 Task: Add the product "Peanut Chicken Satay Bowl" to cart from the store "Catering by Summer Shop (Healthy Thai Bowls)".
Action: Mouse pressed left at (52, 88)
Screenshot: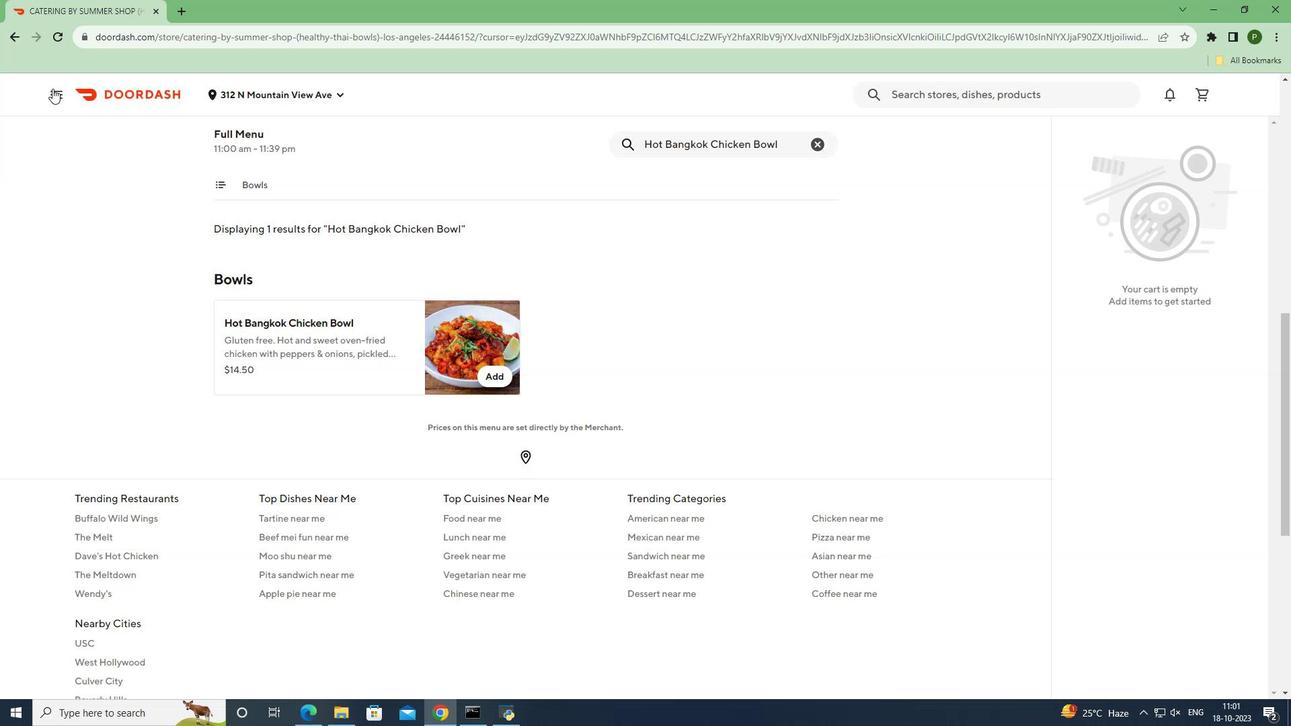 
Action: Mouse moved to (63, 196)
Screenshot: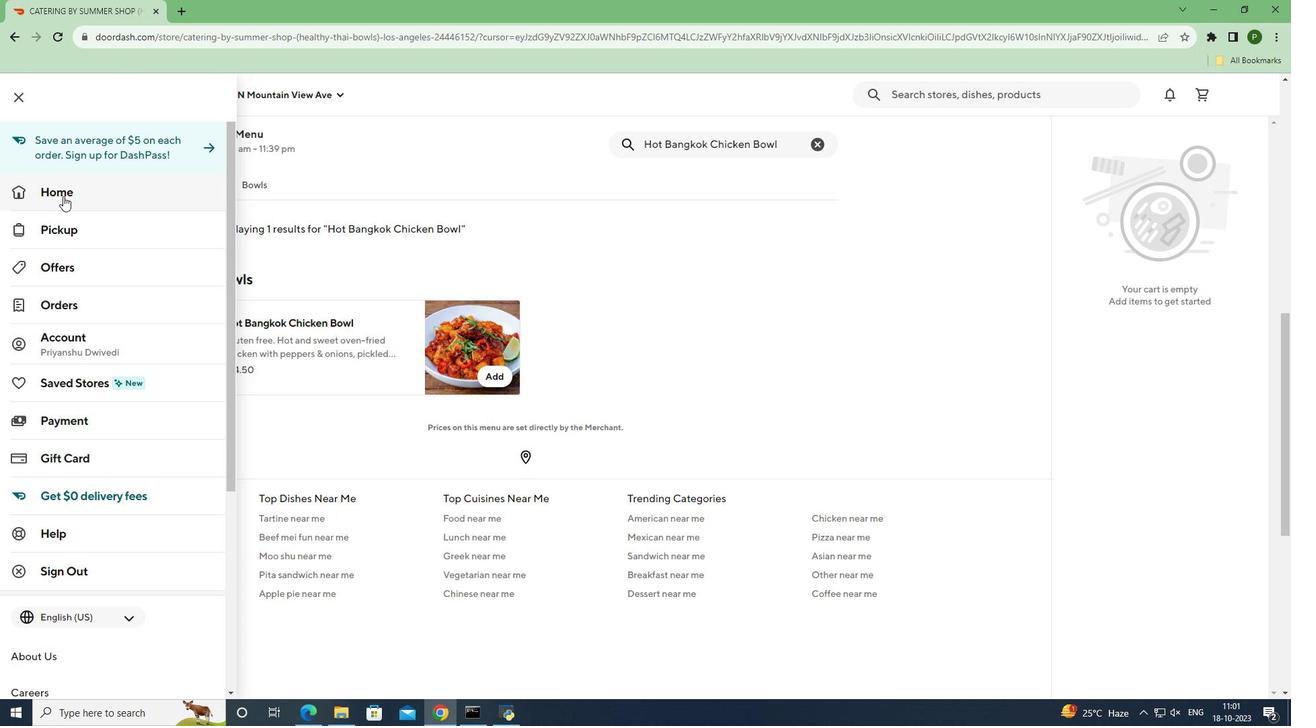 
Action: Mouse pressed left at (63, 196)
Screenshot: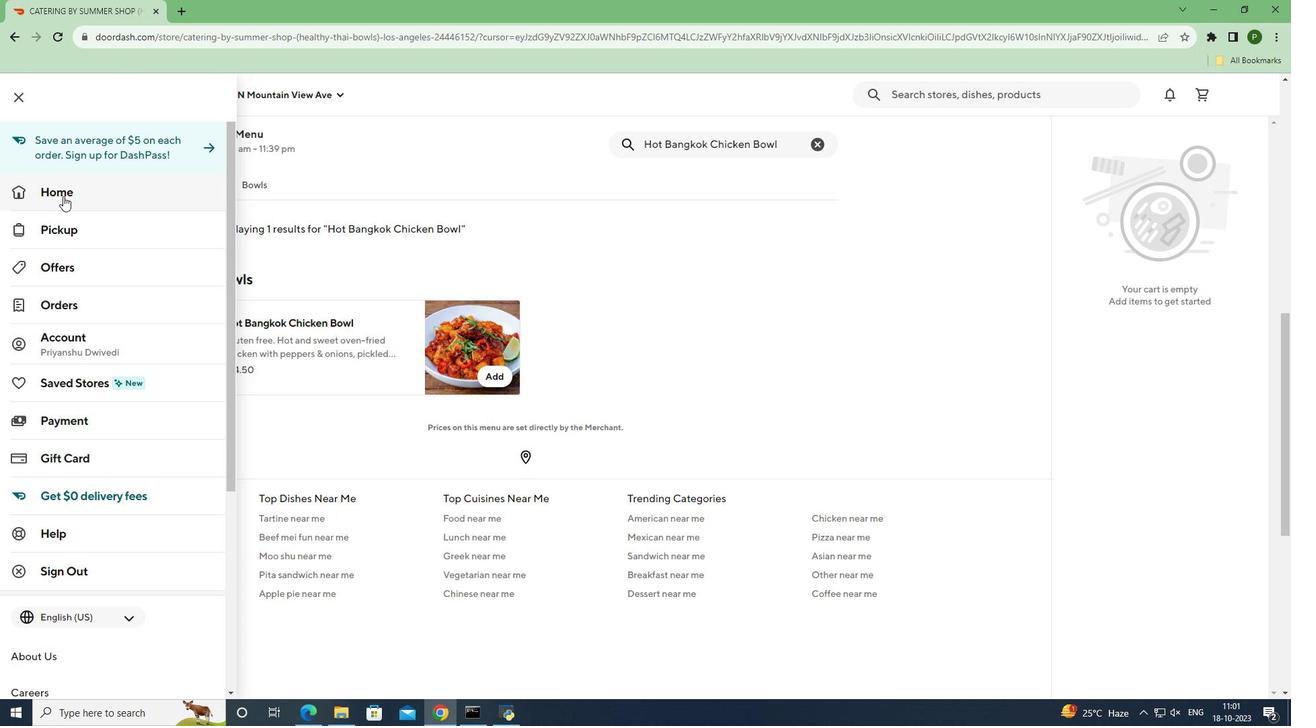 
Action: Mouse moved to (1029, 142)
Screenshot: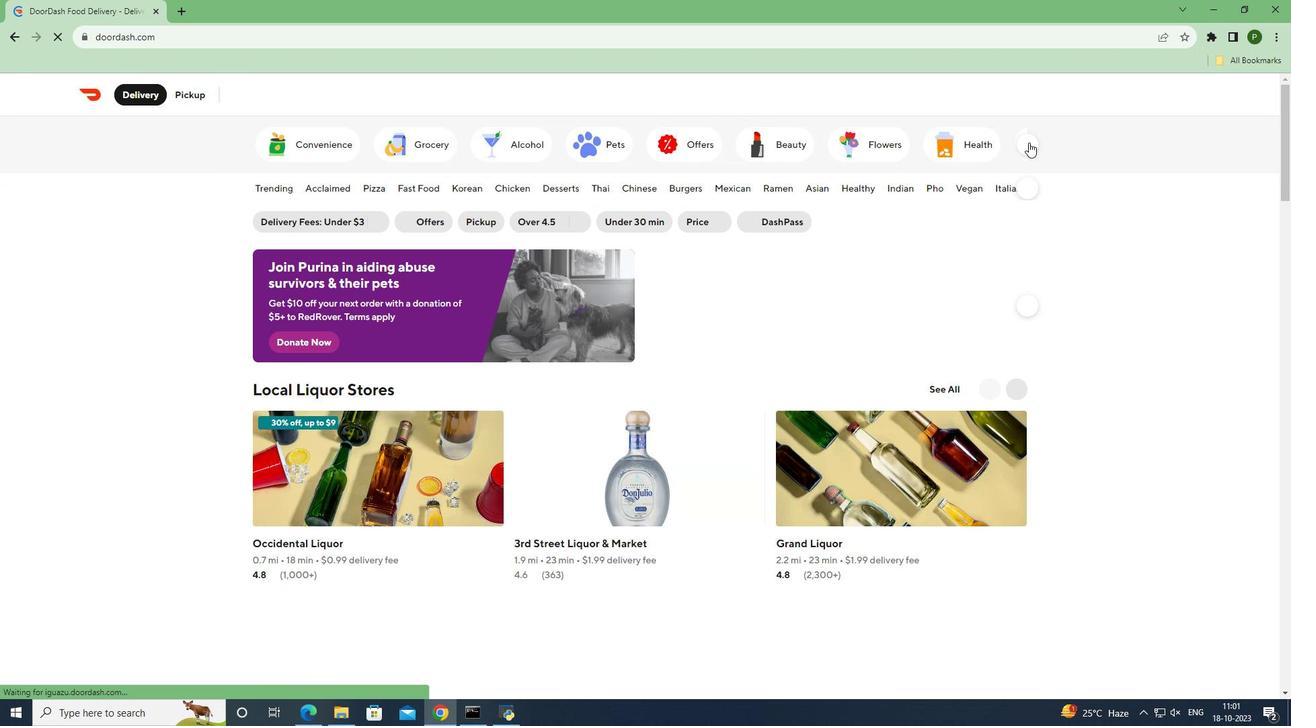
Action: Mouse pressed left at (1029, 142)
Screenshot: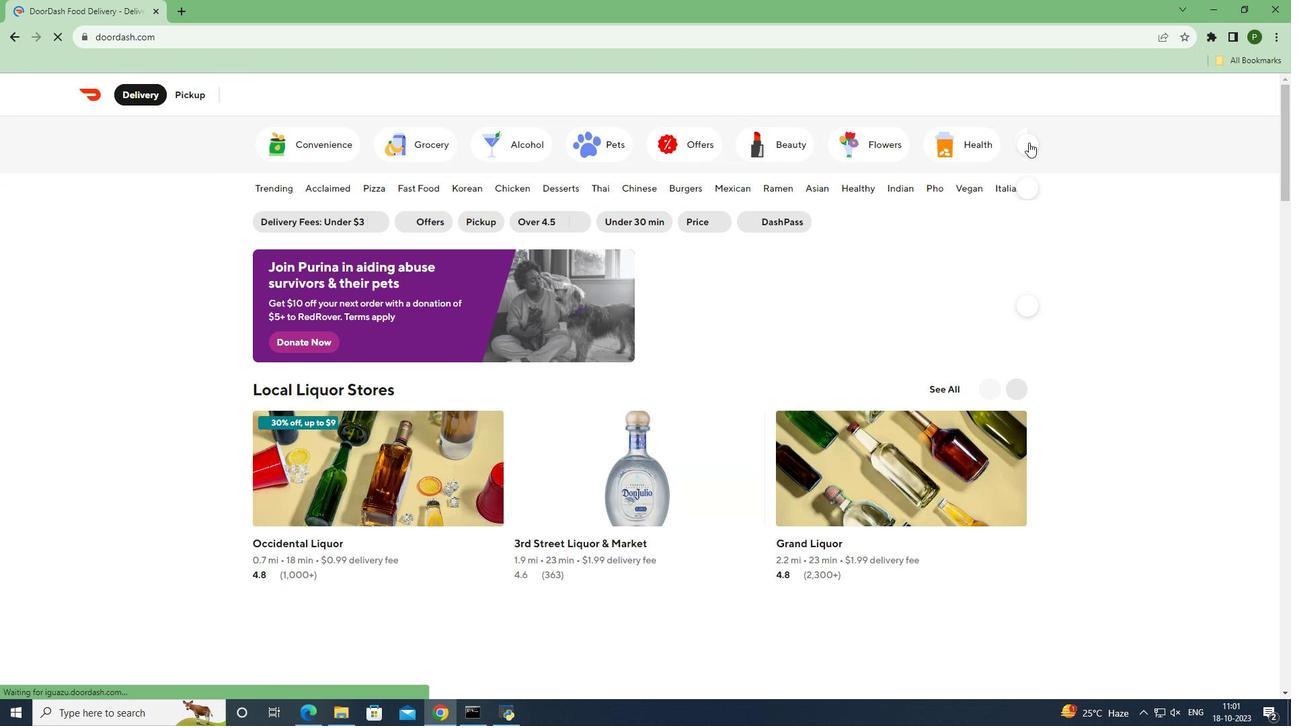
Action: Mouse moved to (308, 141)
Screenshot: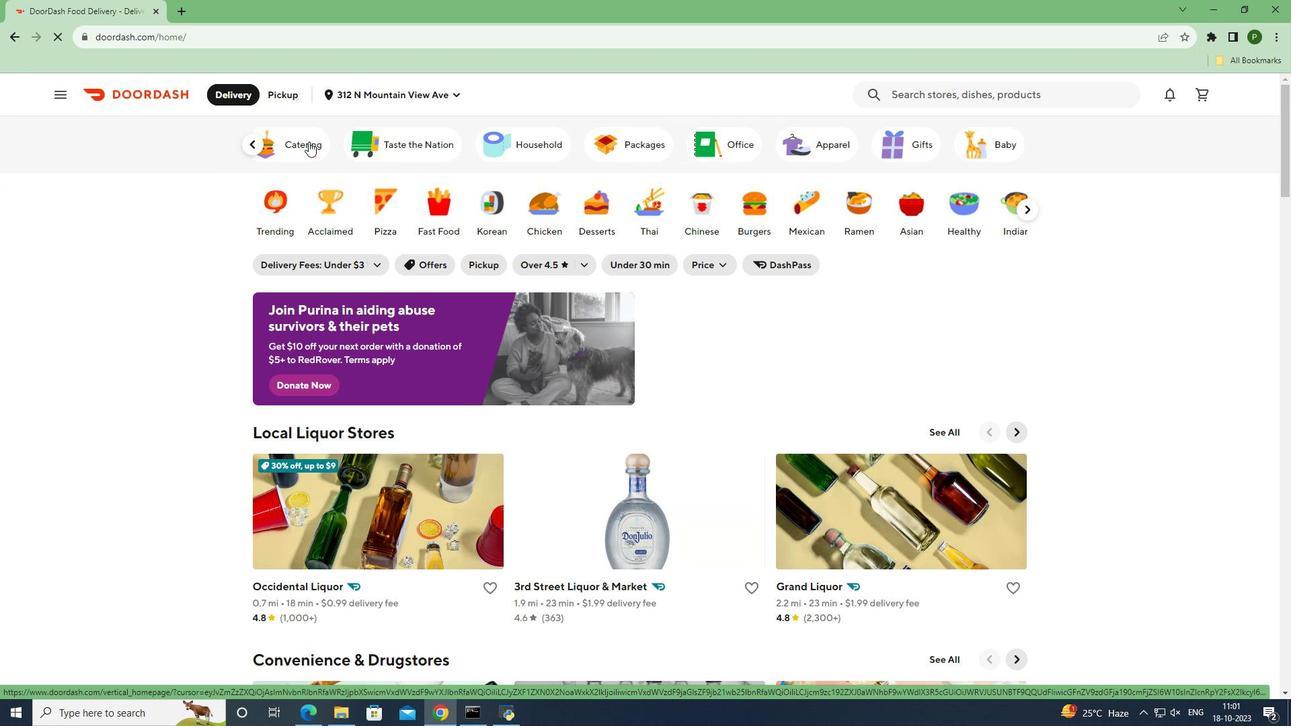 
Action: Mouse pressed left at (308, 141)
Screenshot: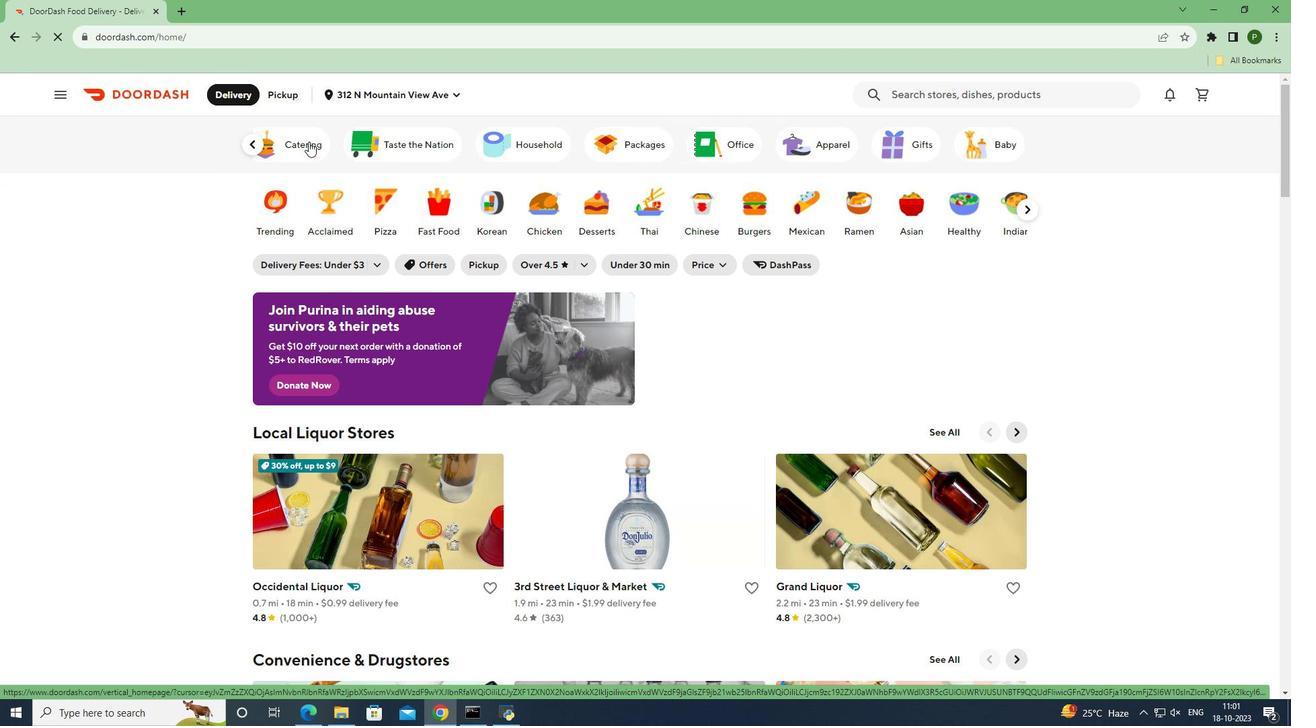 
Action: Mouse moved to (398, 401)
Screenshot: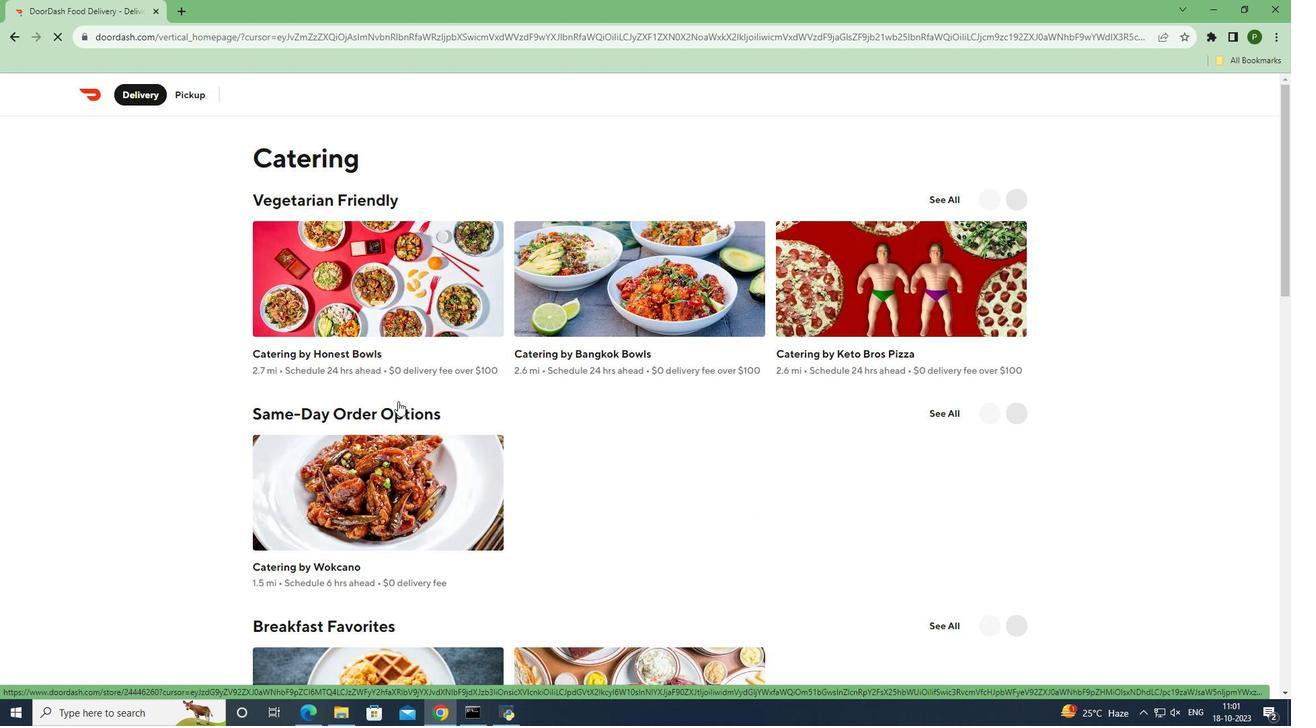 
Action: Mouse scrolled (398, 401) with delta (0, 0)
Screenshot: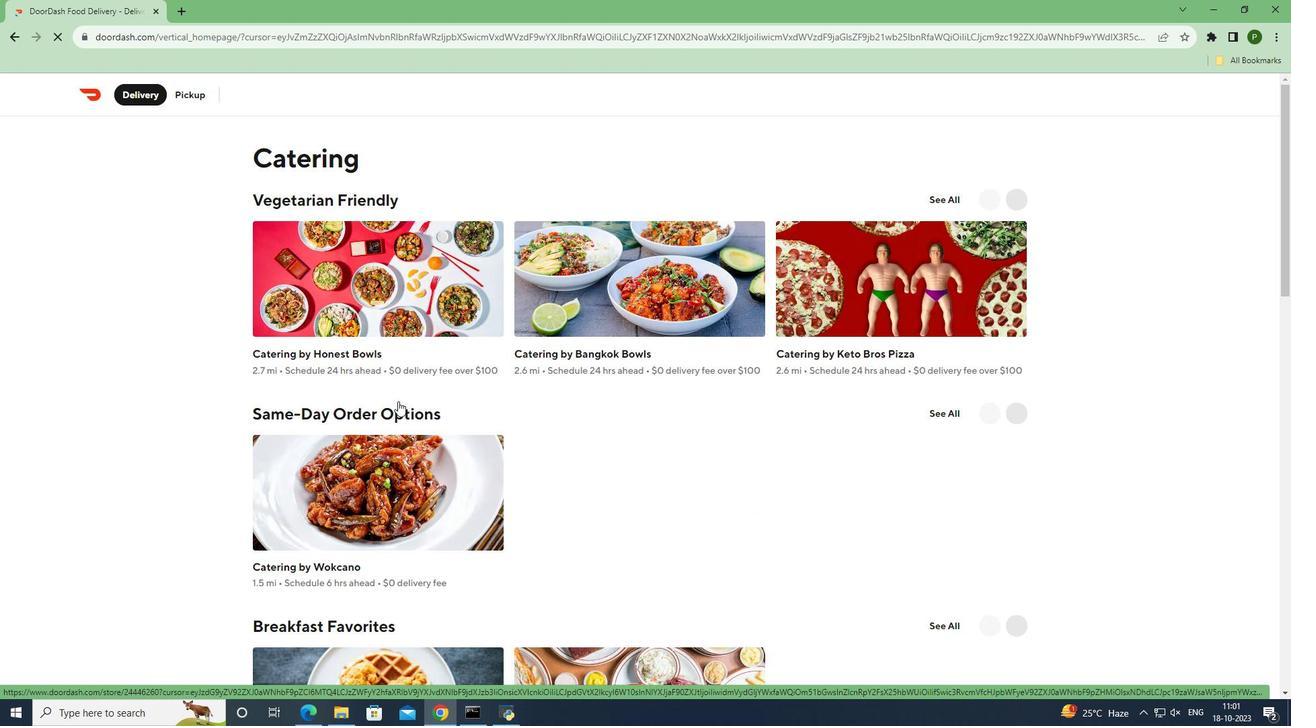 
Action: Mouse scrolled (398, 401) with delta (0, 0)
Screenshot: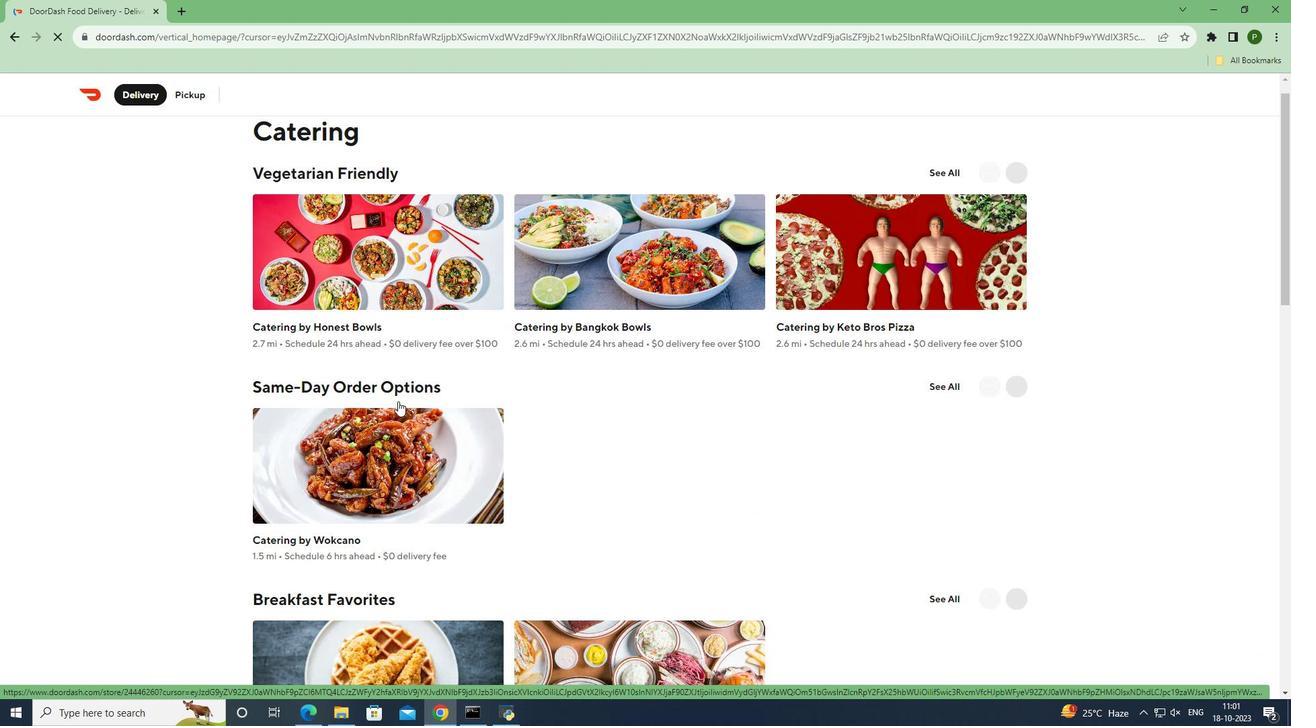 
Action: Mouse scrolled (398, 401) with delta (0, 0)
Screenshot: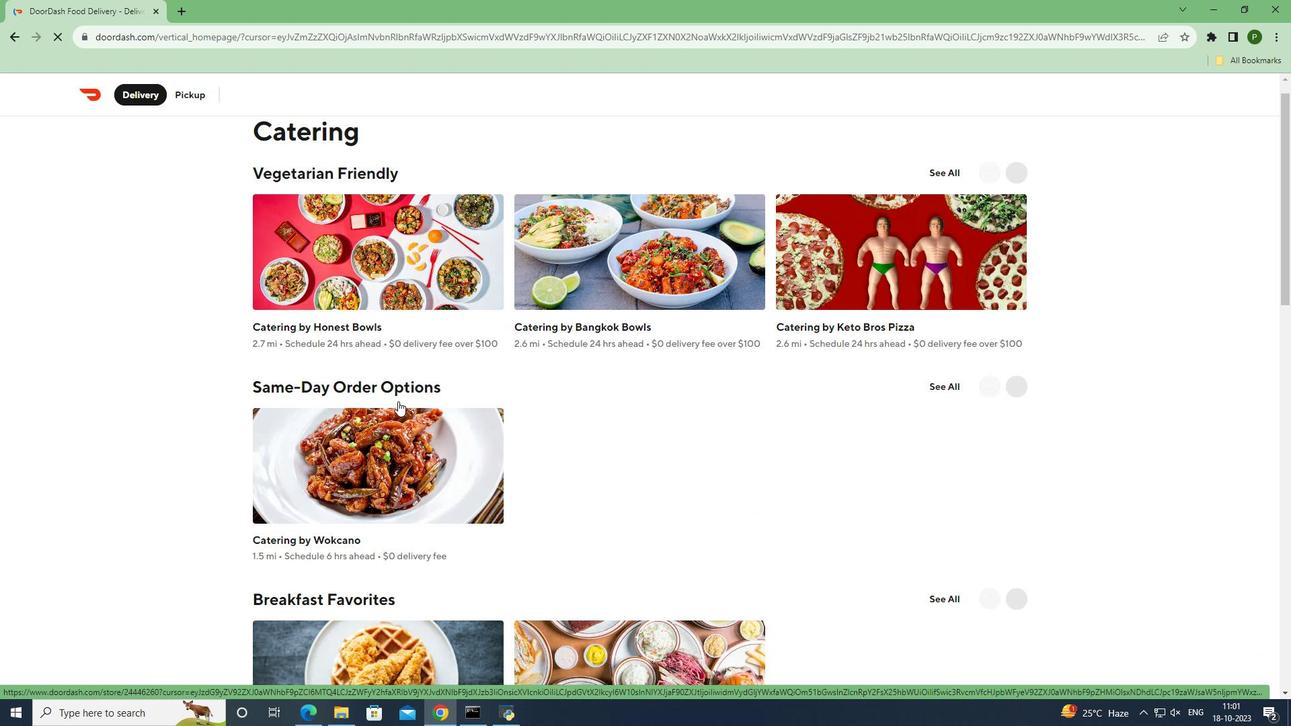 
Action: Mouse scrolled (398, 401) with delta (0, 0)
Screenshot: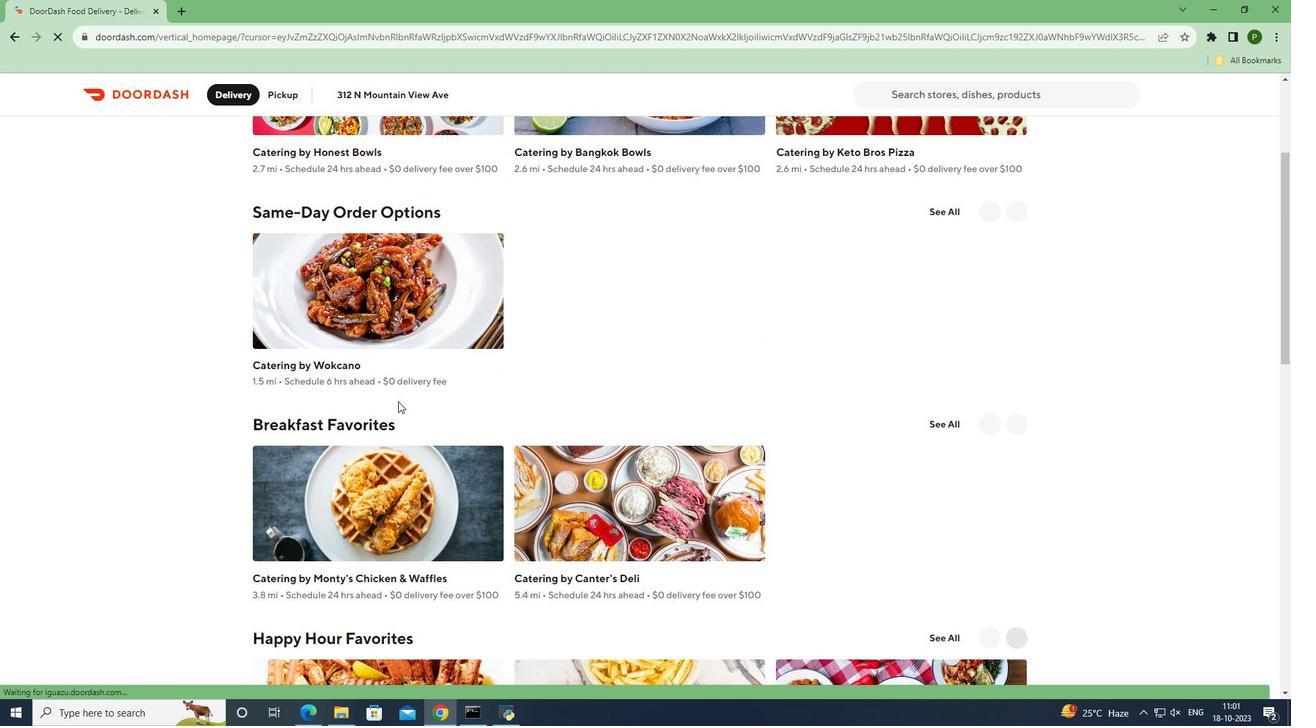 
Action: Mouse scrolled (398, 401) with delta (0, 0)
Screenshot: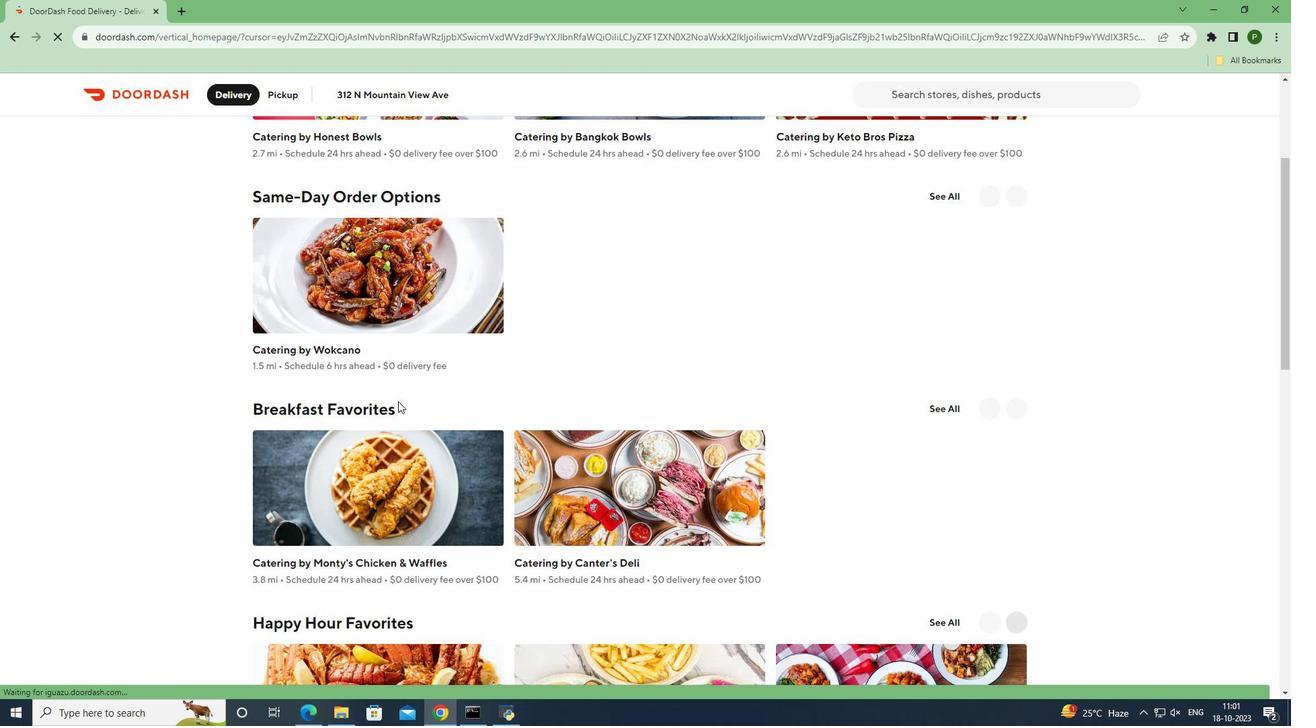 
Action: Mouse scrolled (398, 401) with delta (0, 0)
Screenshot: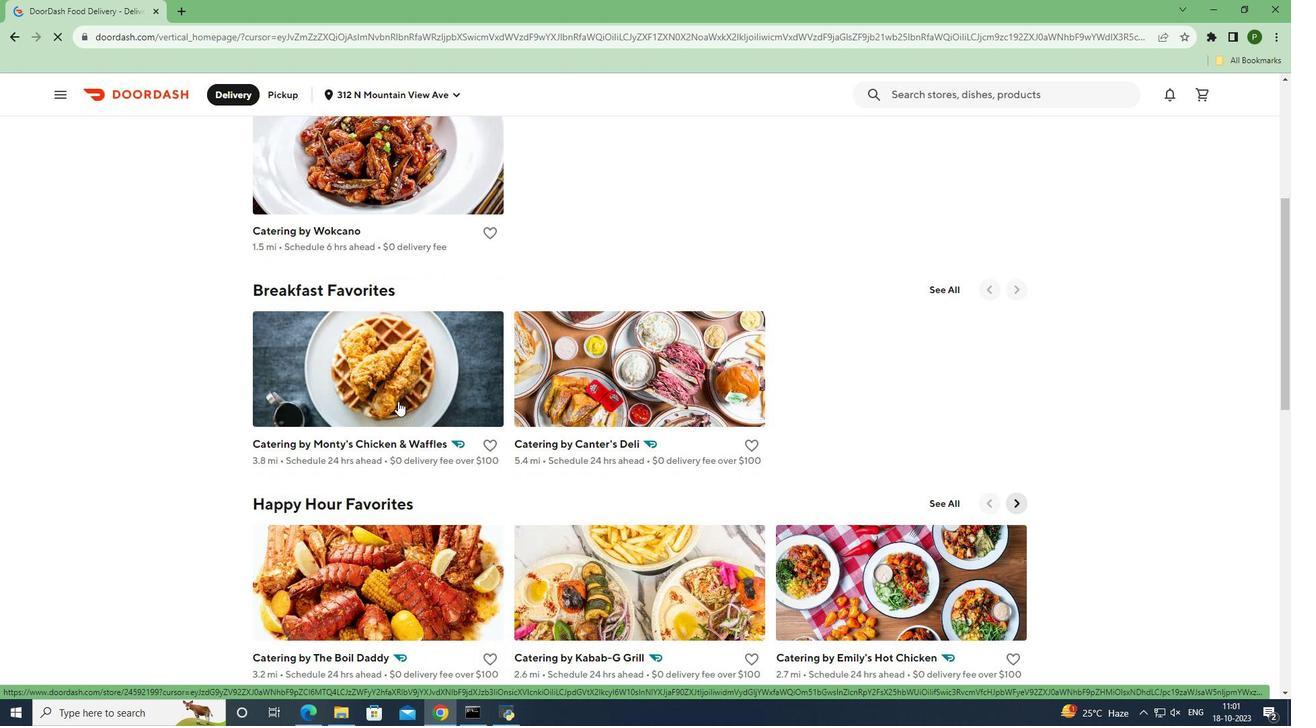 
Action: Mouse scrolled (398, 401) with delta (0, 0)
Screenshot: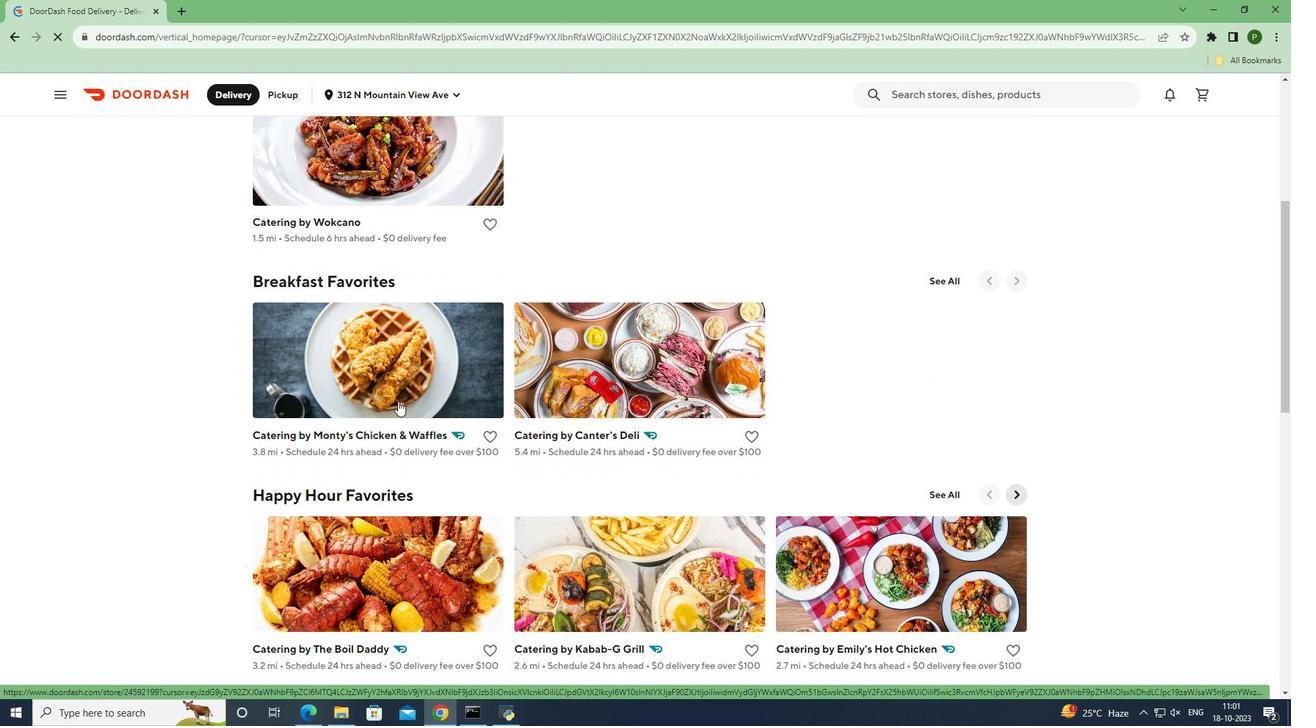 
Action: Mouse moved to (395, 435)
Screenshot: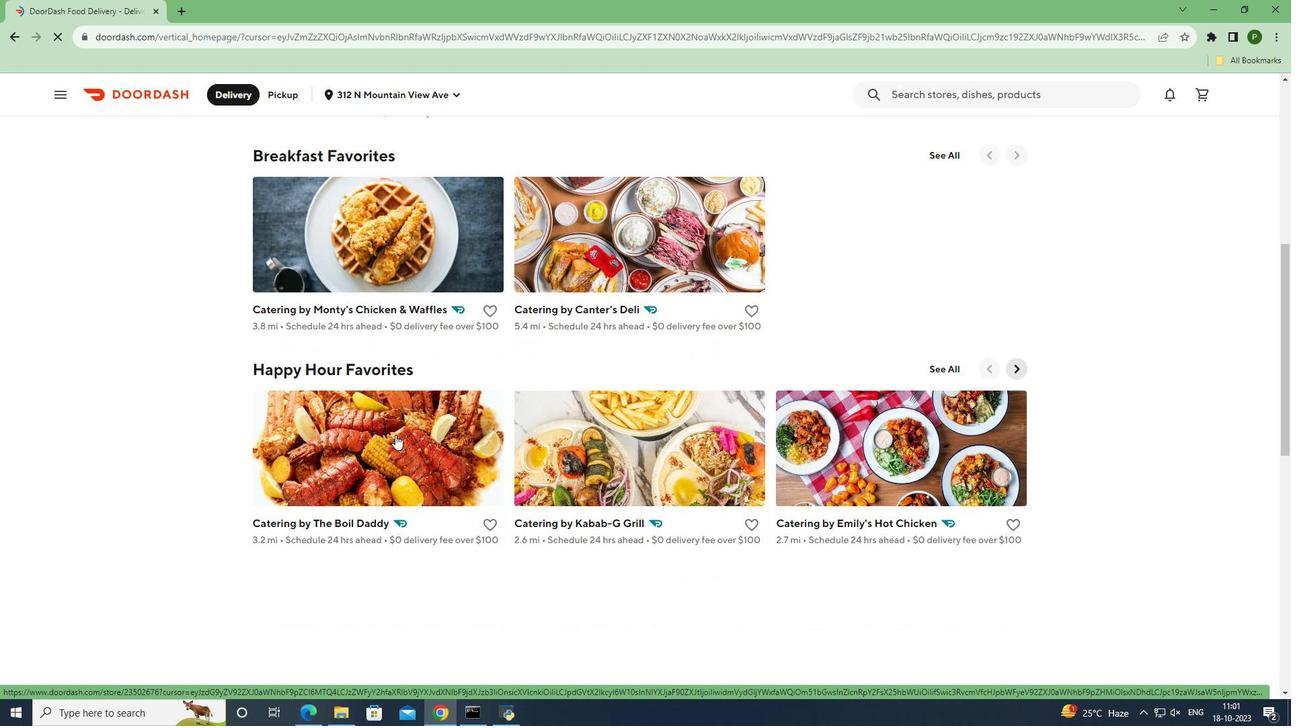 
Action: Mouse scrolled (395, 434) with delta (0, 0)
Screenshot: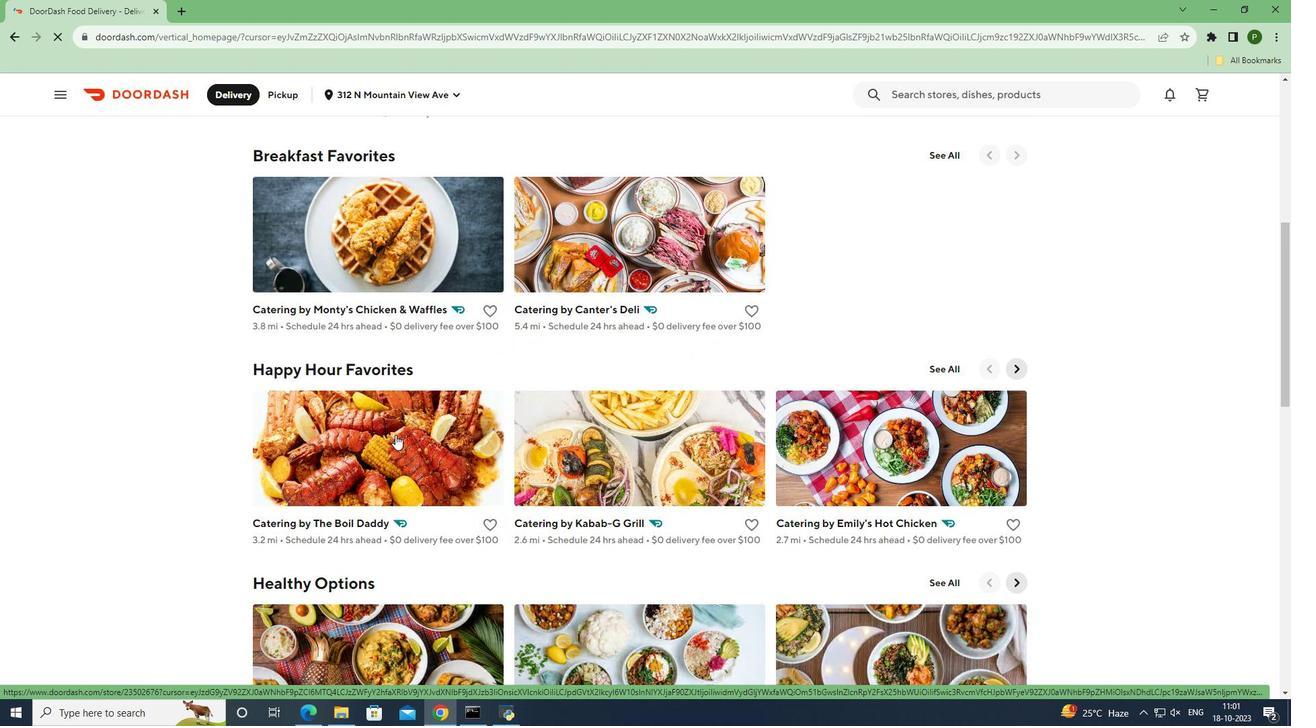 
Action: Mouse scrolled (395, 434) with delta (0, 0)
Screenshot: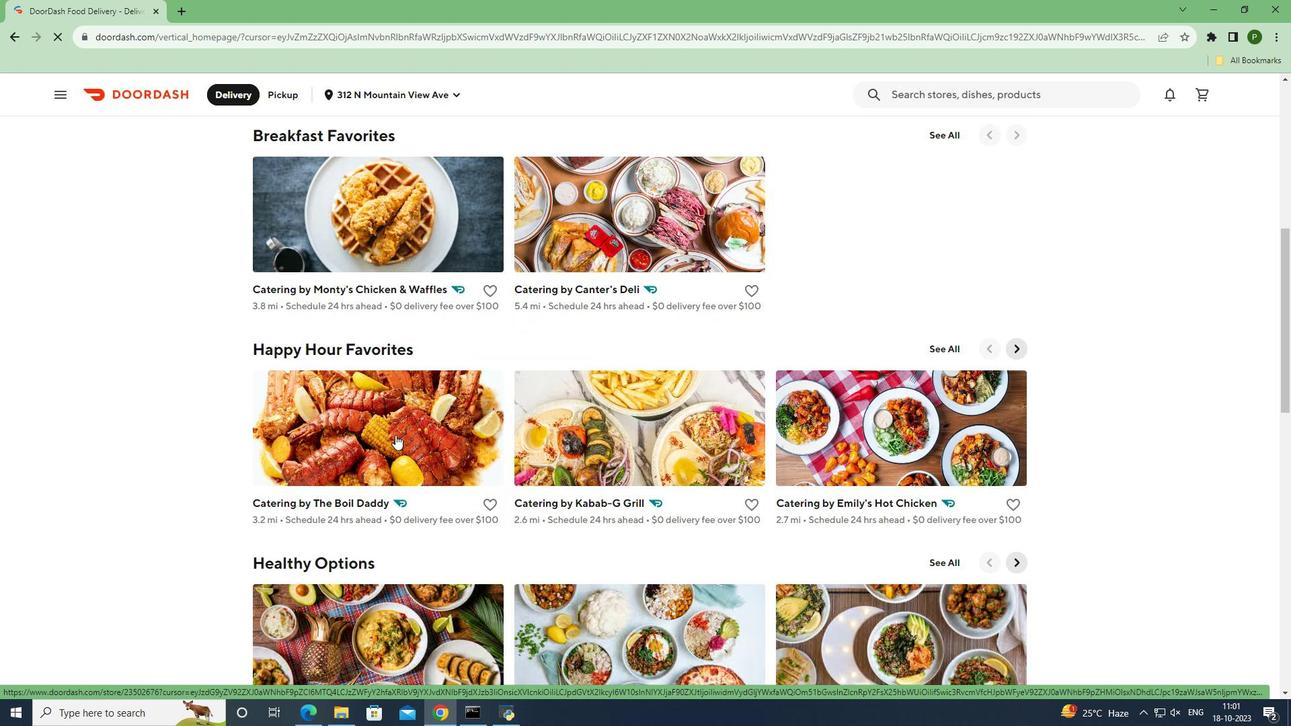 
Action: Mouse scrolled (395, 434) with delta (0, 0)
Screenshot: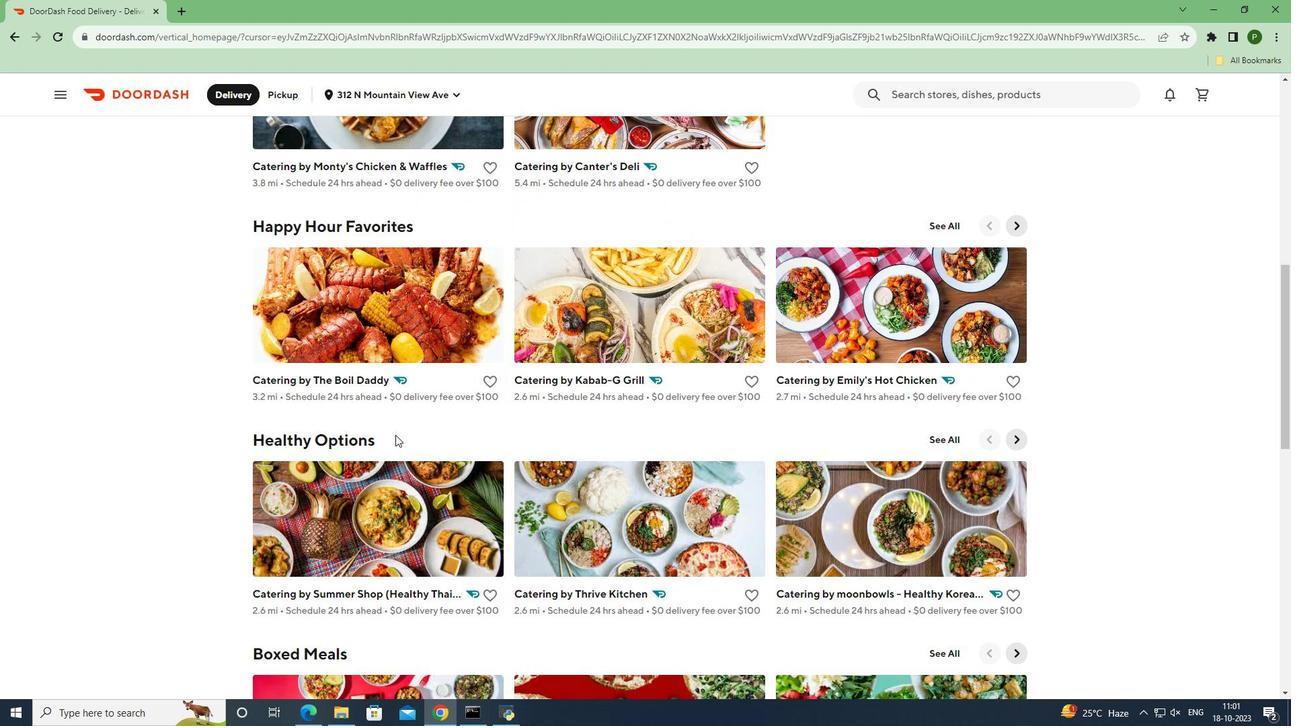 
Action: Mouse scrolled (395, 434) with delta (0, 0)
Screenshot: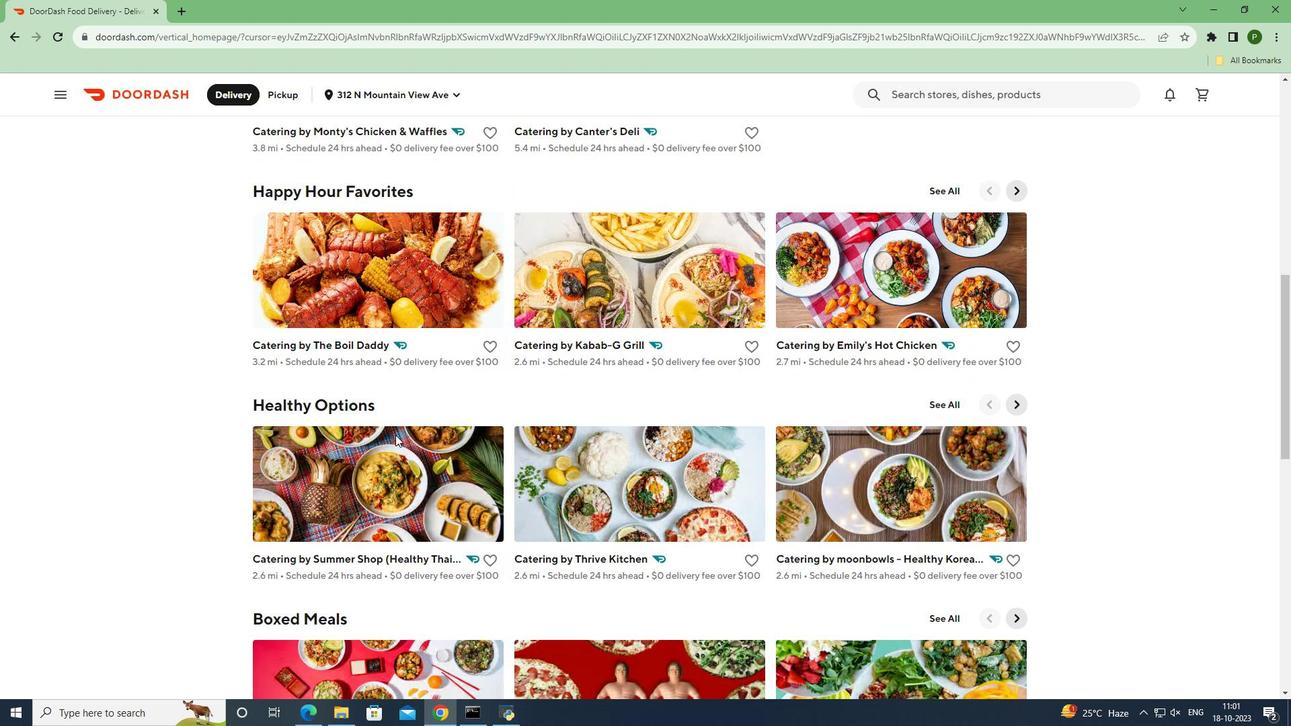 
Action: Mouse moved to (390, 410)
Screenshot: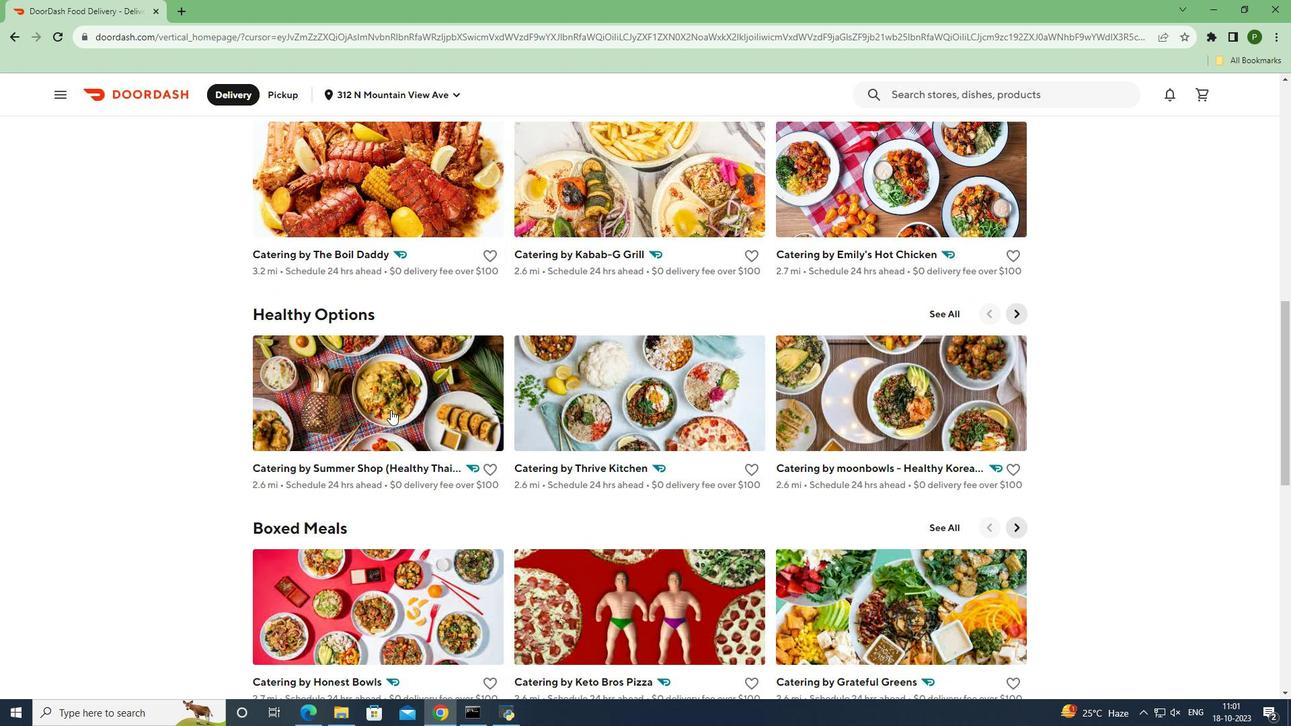 
Action: Mouse pressed left at (390, 410)
Screenshot: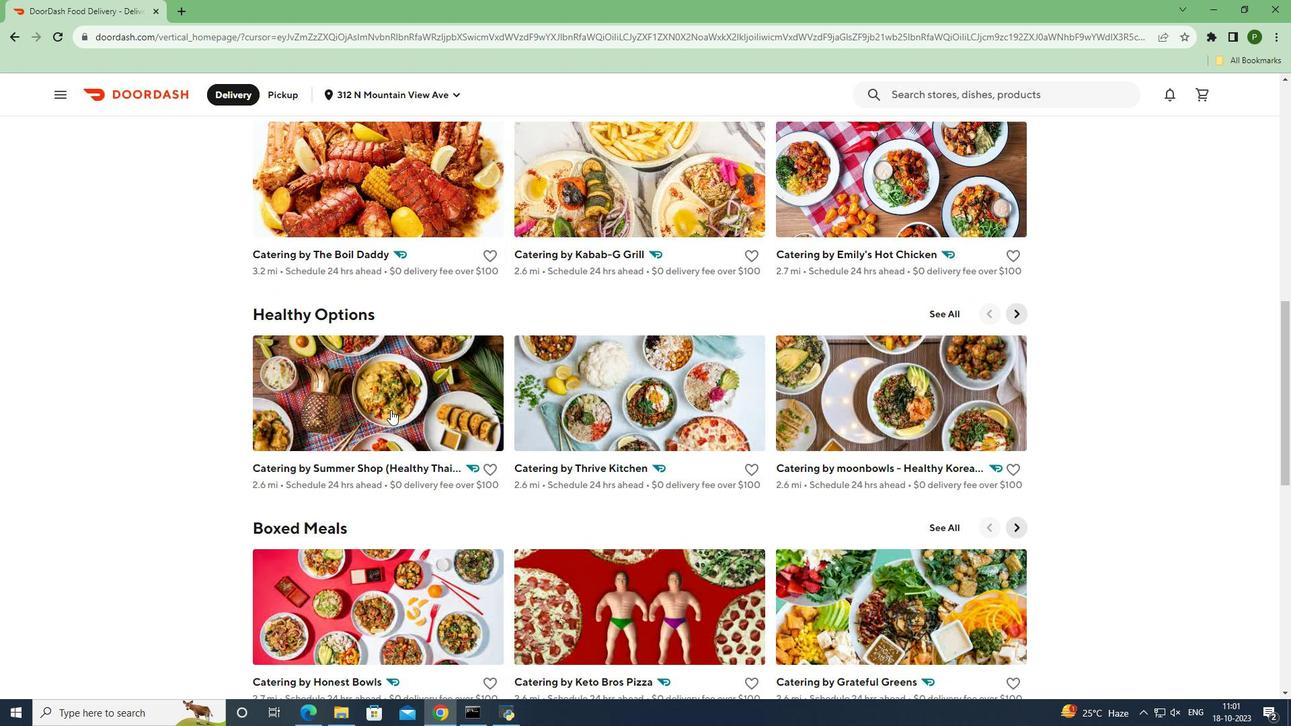 
Action: Mouse moved to (707, 414)
Screenshot: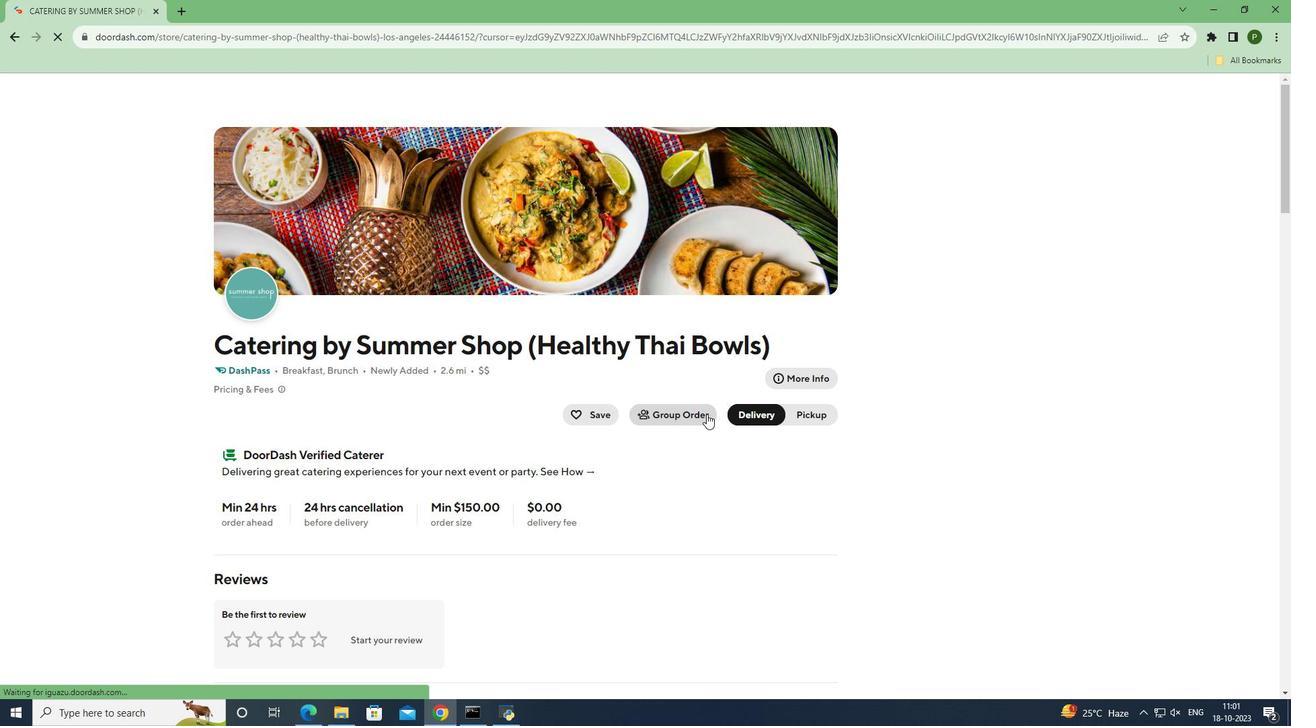 
Action: Mouse scrolled (707, 413) with delta (0, 0)
Screenshot: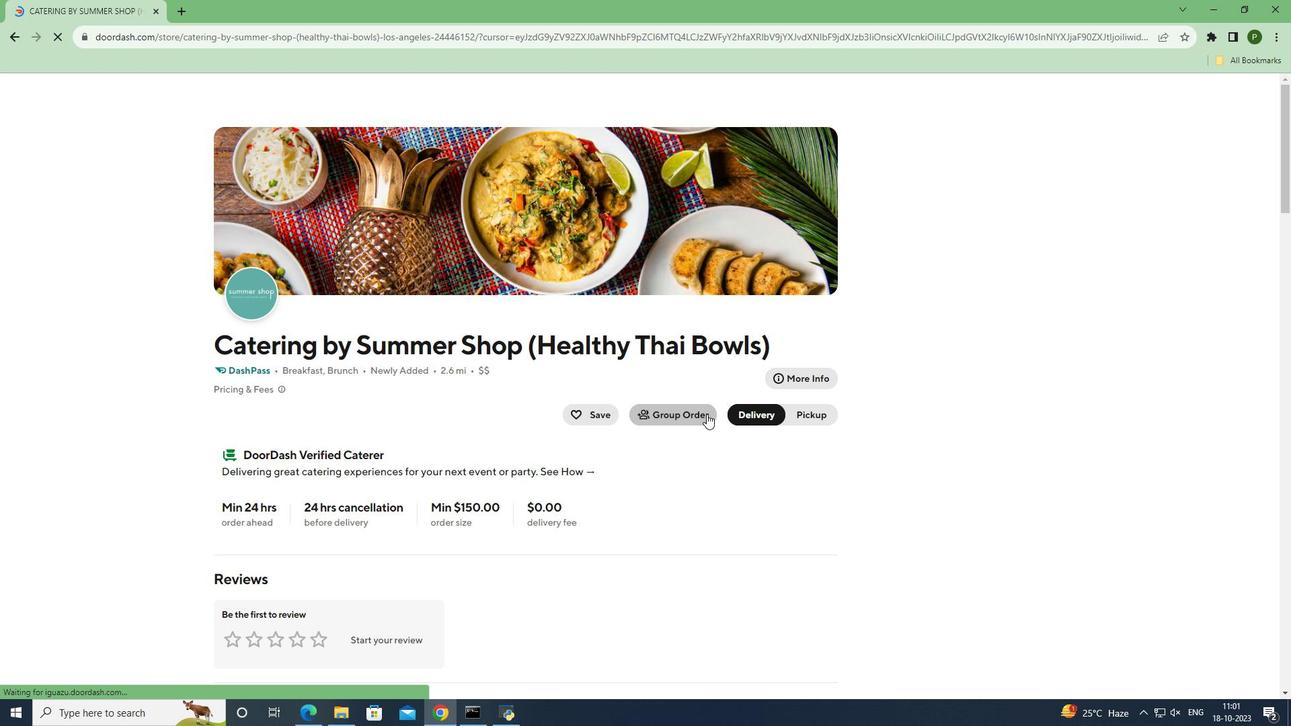 
Action: Mouse scrolled (707, 413) with delta (0, 0)
Screenshot: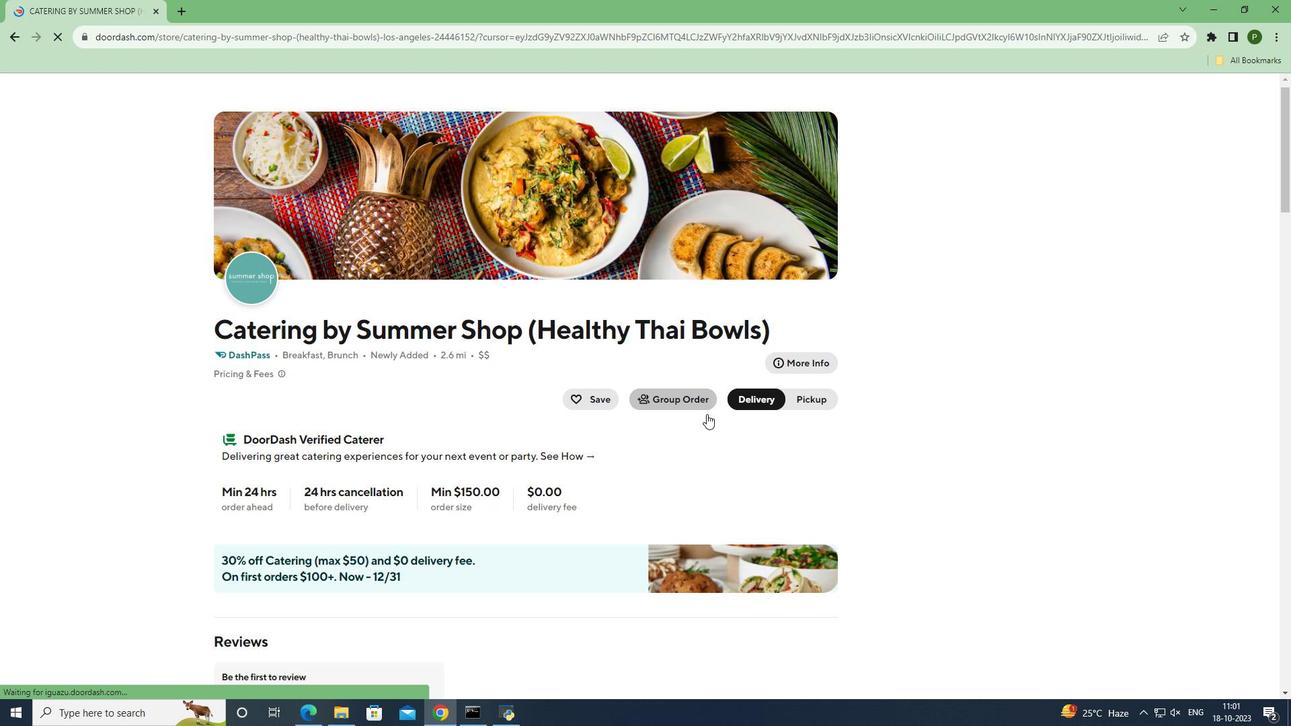 
Action: Mouse scrolled (707, 413) with delta (0, 0)
Screenshot: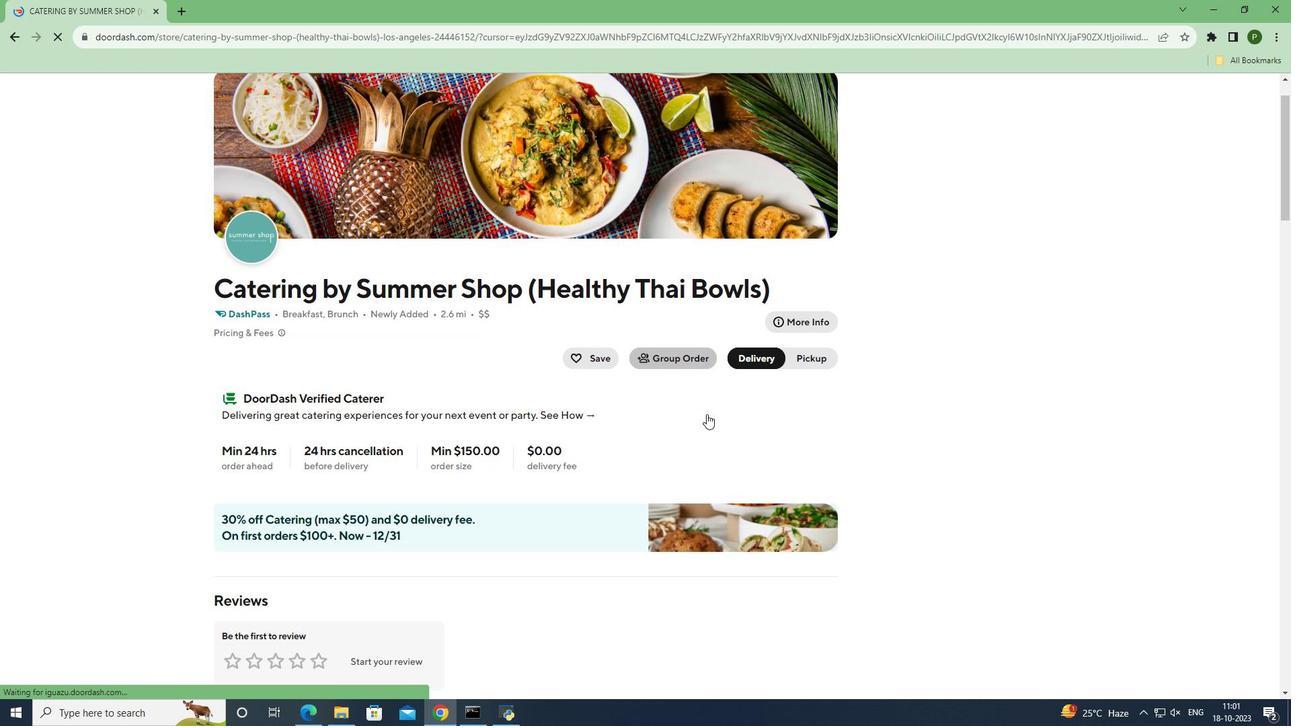 
Action: Mouse moved to (712, 429)
Screenshot: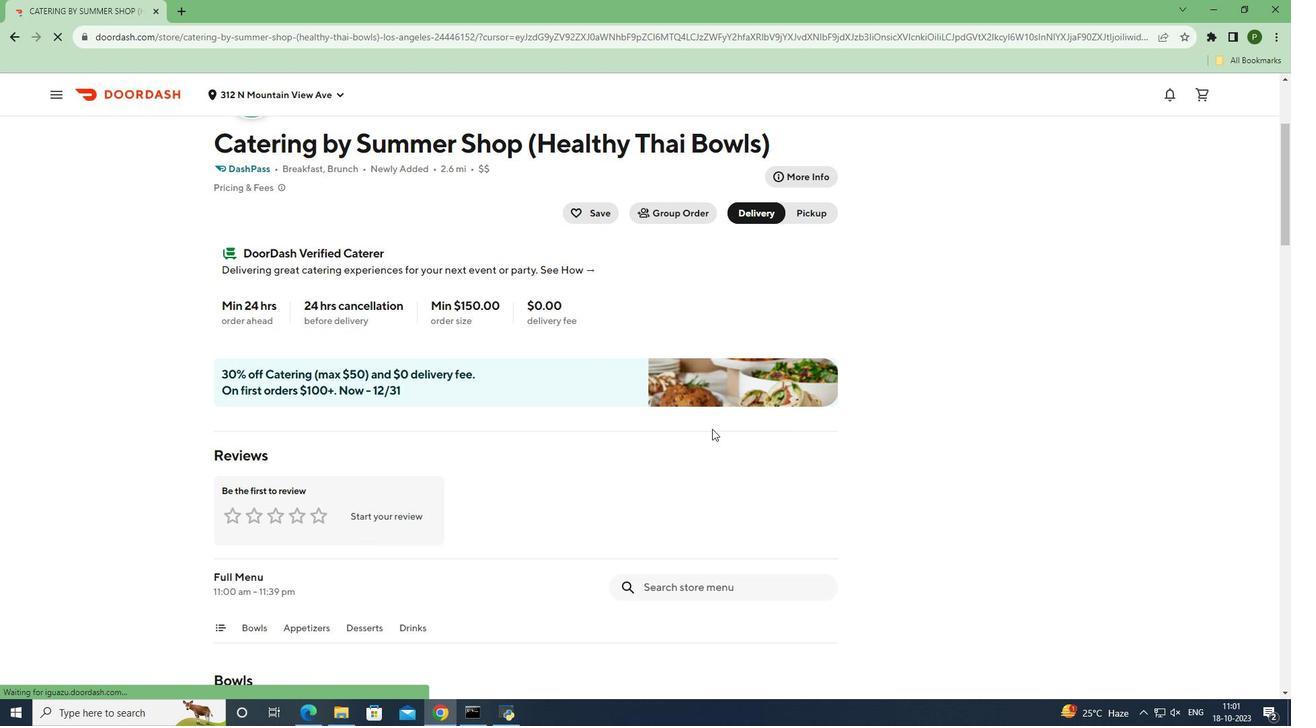 
Action: Mouse scrolled (712, 428) with delta (0, 0)
Screenshot: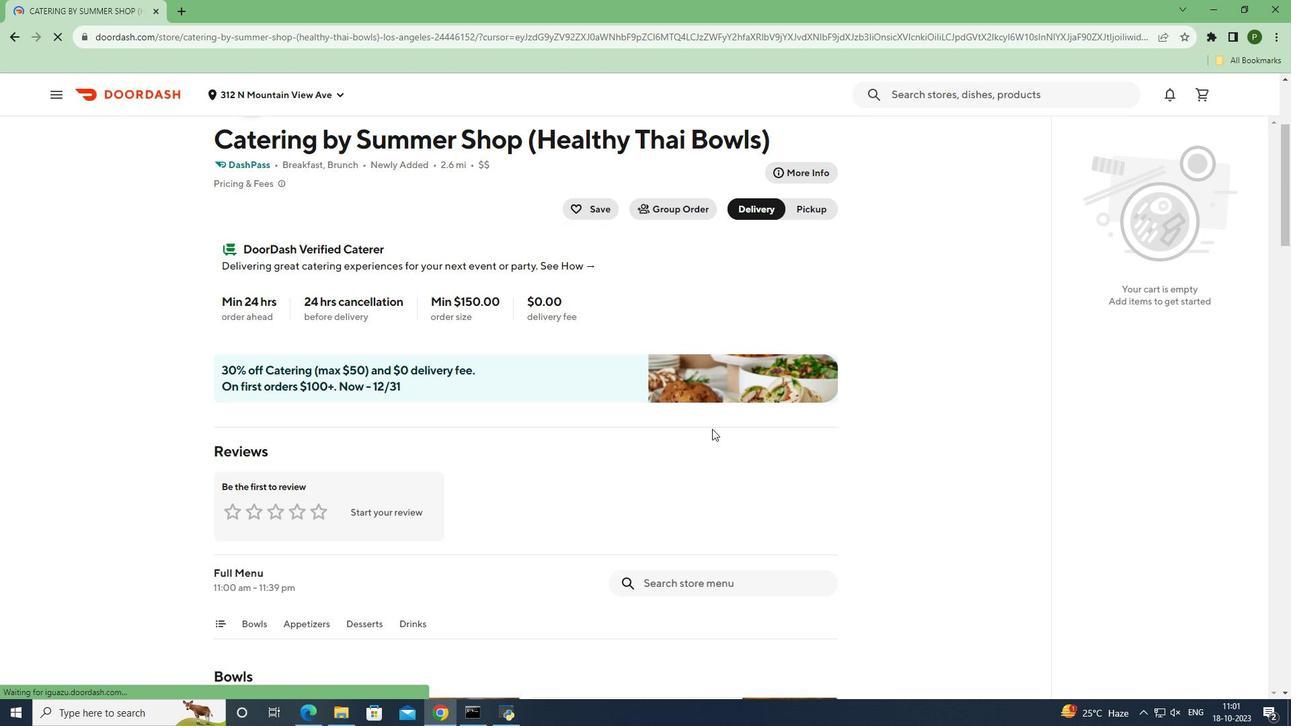 
Action: Mouse scrolled (712, 428) with delta (0, 0)
Screenshot: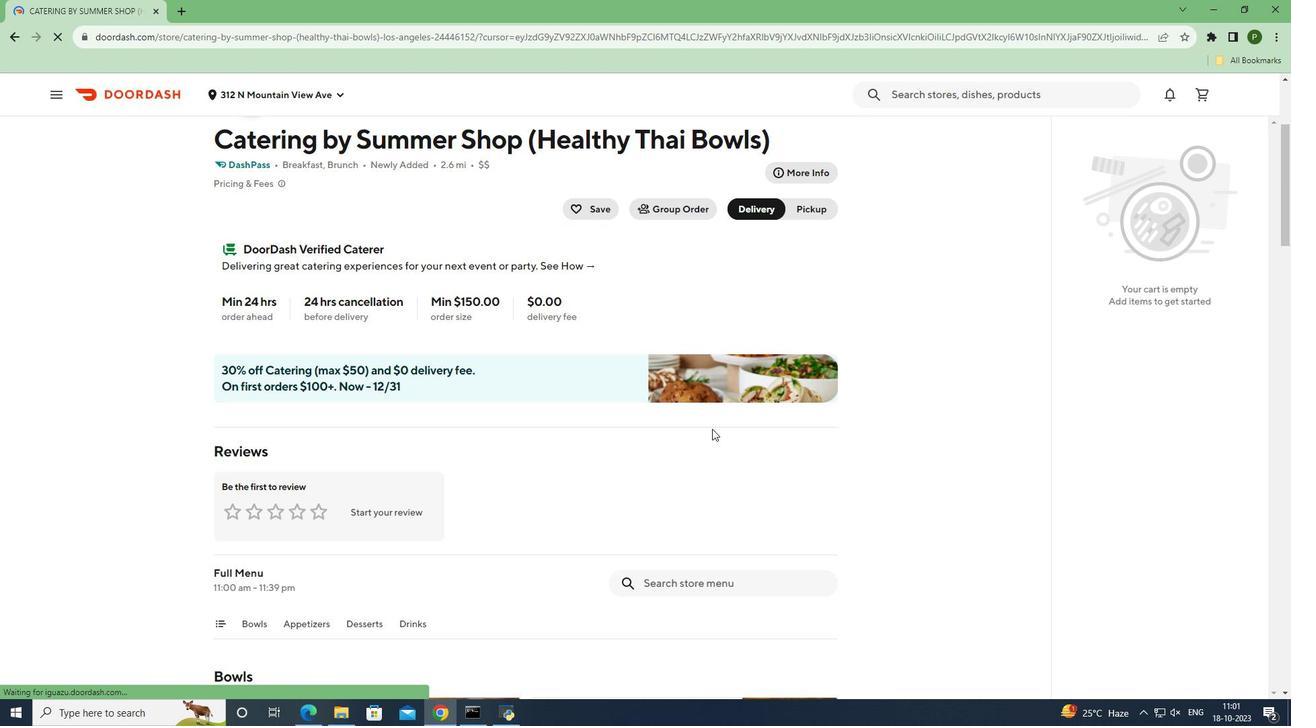
Action: Mouse scrolled (712, 428) with delta (0, 0)
Screenshot: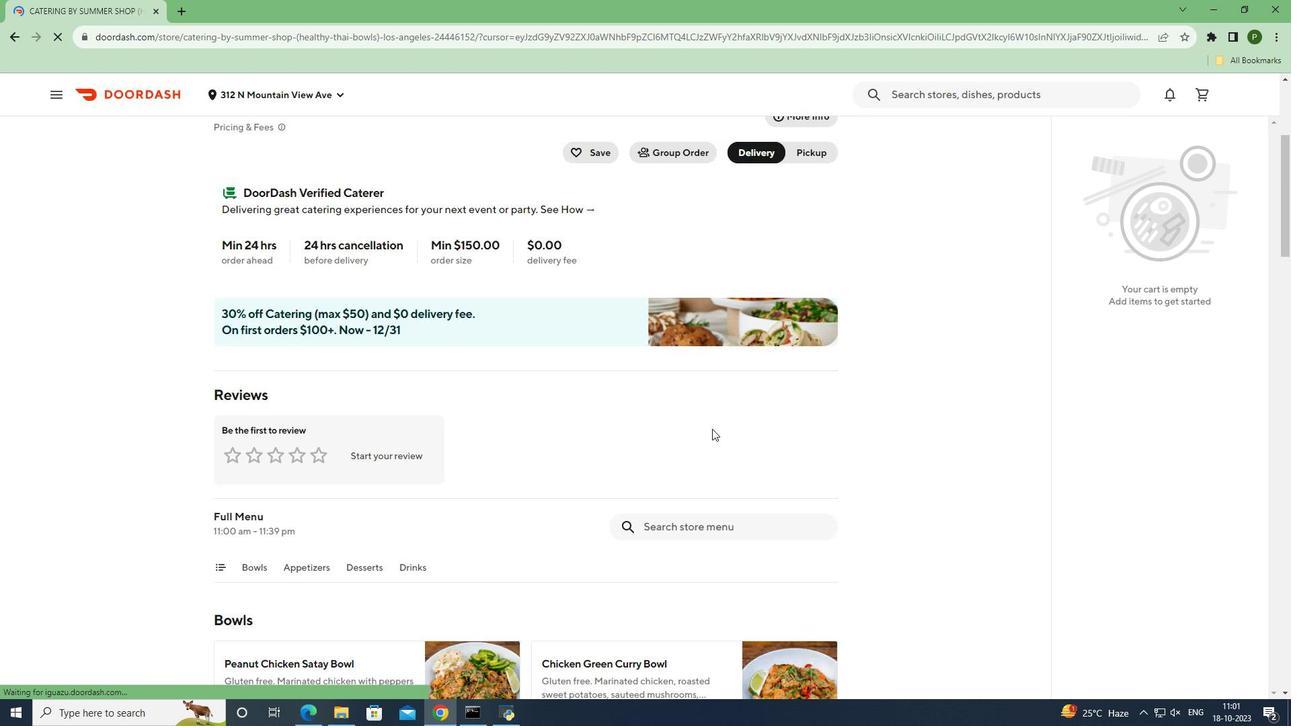 
Action: Mouse moved to (672, 390)
Screenshot: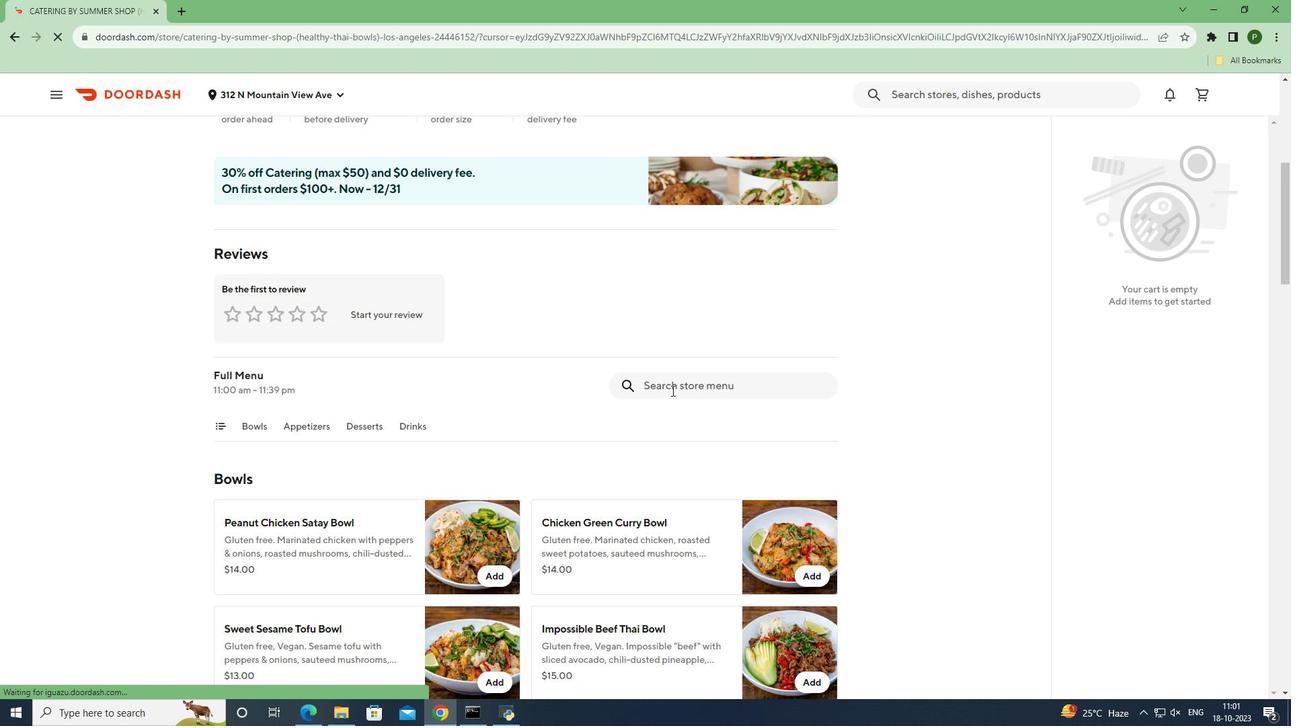 
Action: Mouse pressed left at (672, 390)
Screenshot: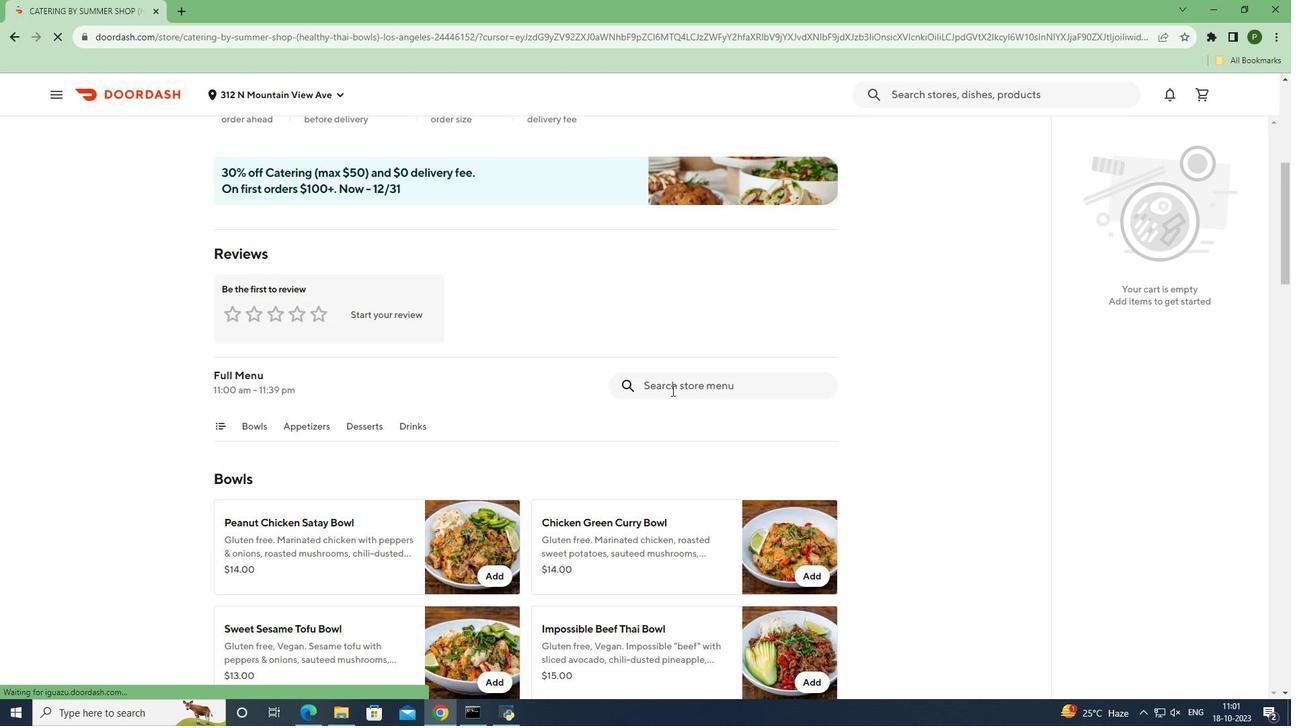 
Action: Key pressed <Key.caps_lock>P<Key.caps_lock>eanut<Key.space><Key.caps_lock>C<Key.caps_lock>hicken<Key.space><Key.caps_lock>S<Key.caps_lock>atay<Key.space><Key.caps_lock>B<Key.caps_lock>owl<Key.space><Key.enter>
Screenshot: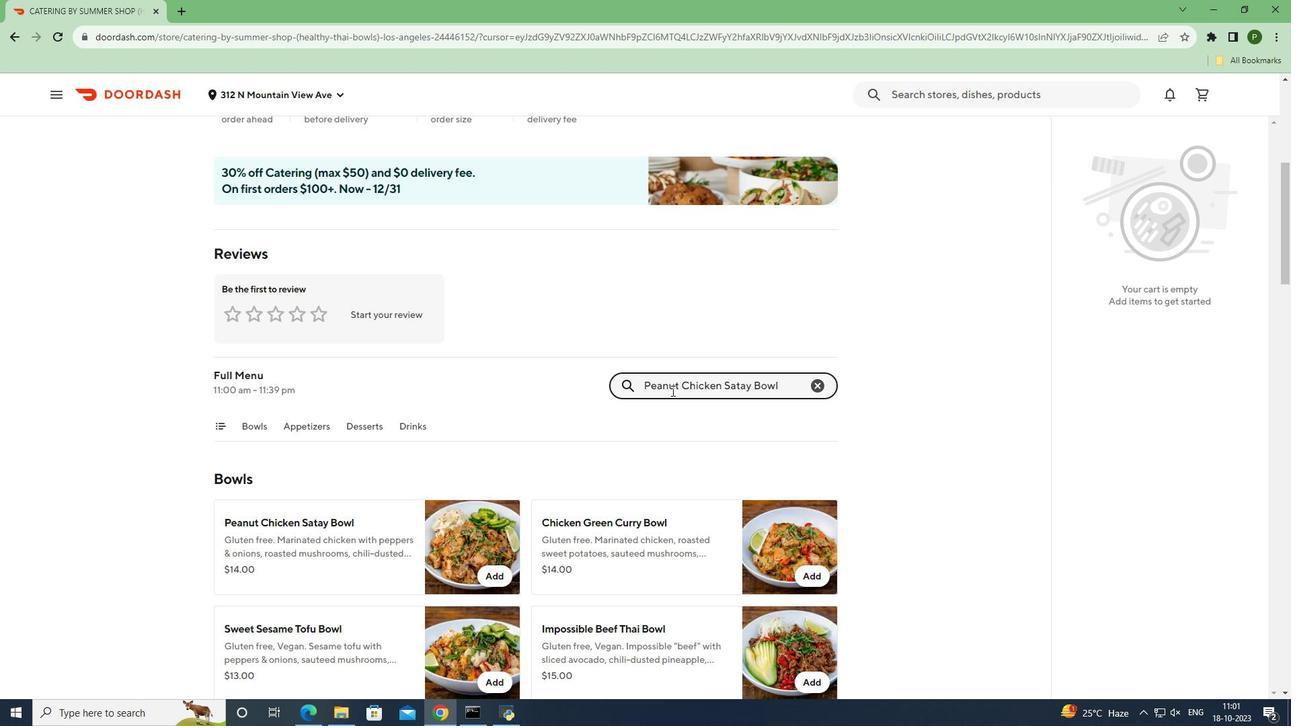 
Action: Mouse moved to (485, 372)
Screenshot: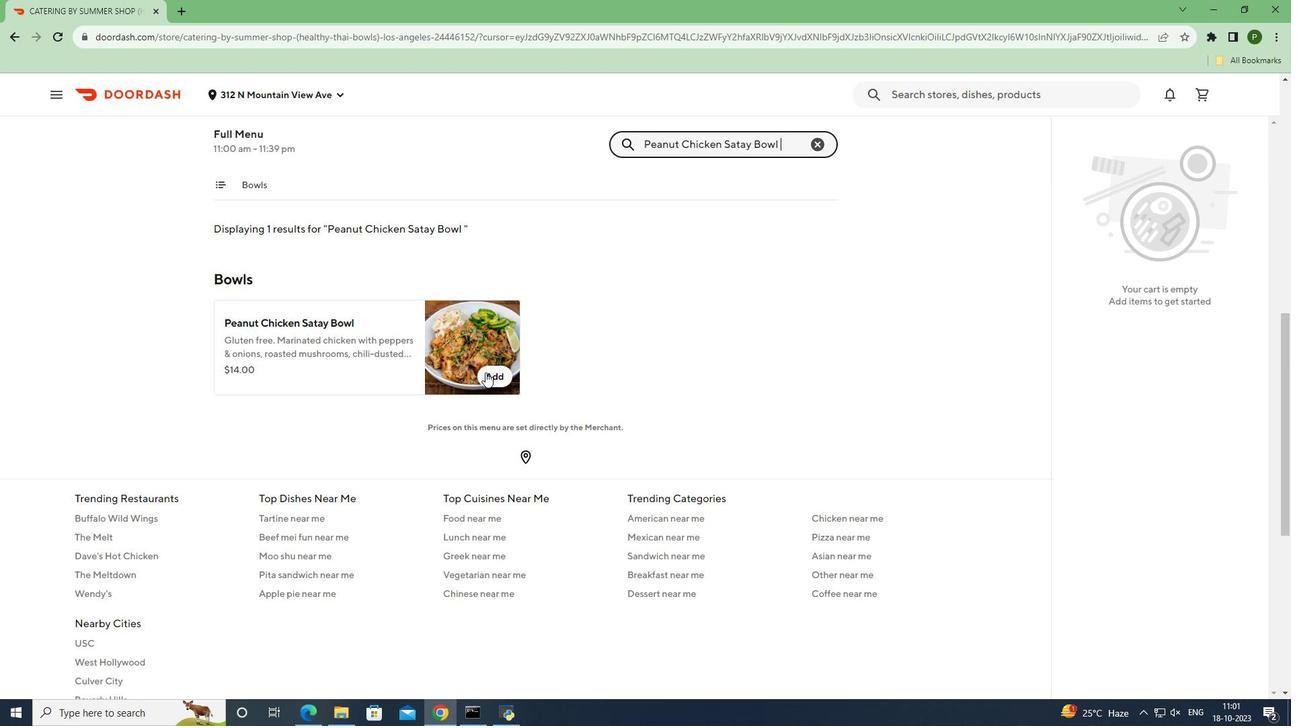 
Action: Mouse pressed left at (485, 372)
Screenshot: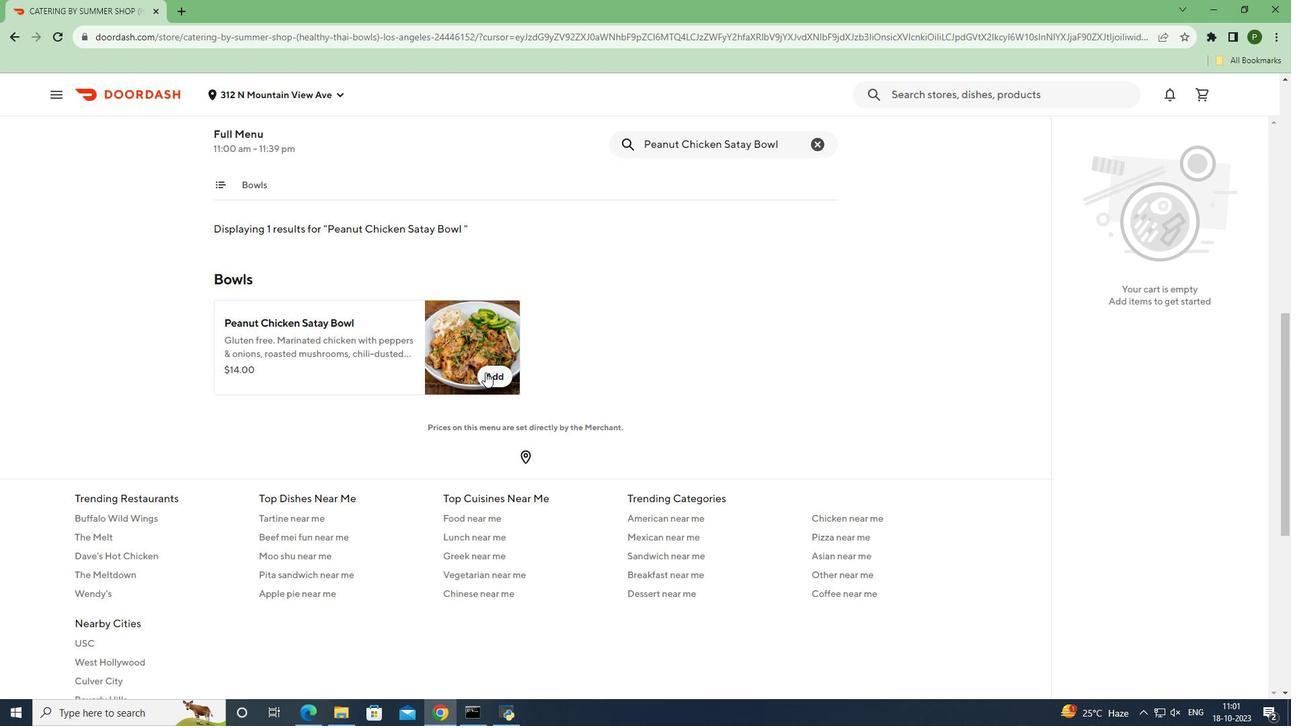 
Action: Mouse moved to (668, 665)
Screenshot: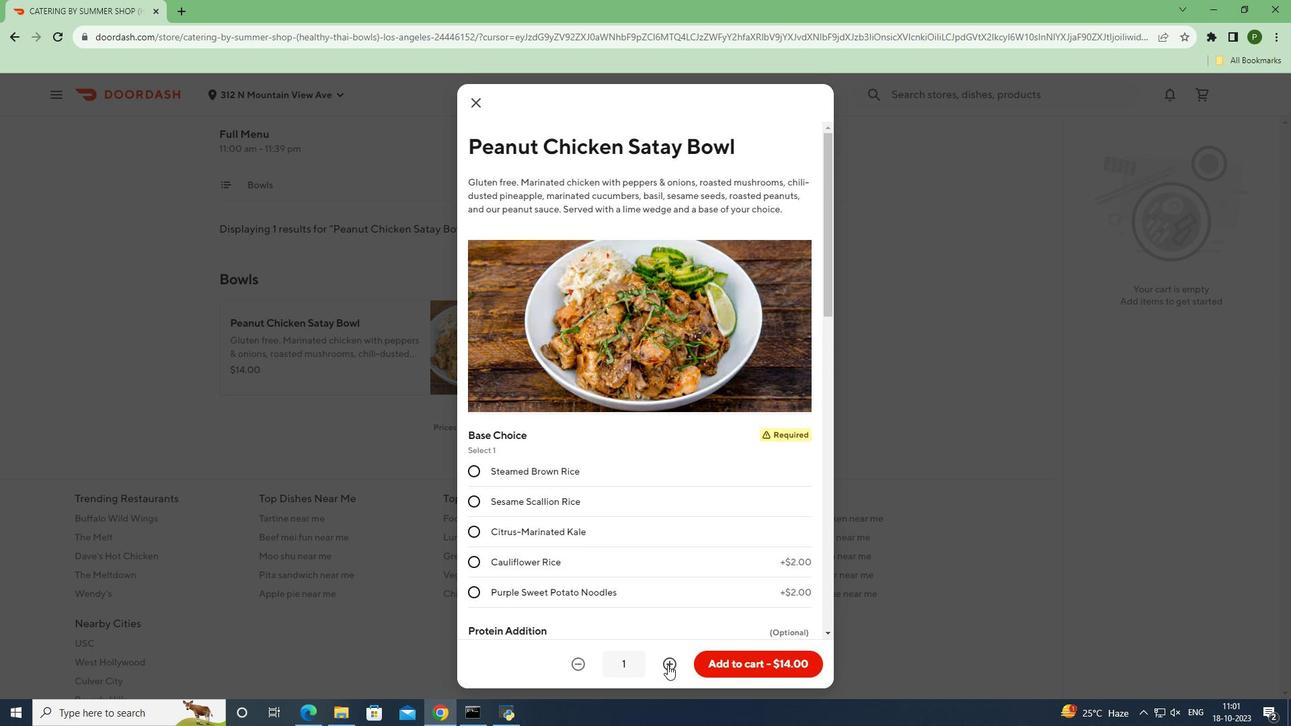 
Action: Mouse pressed left at (668, 665)
Screenshot: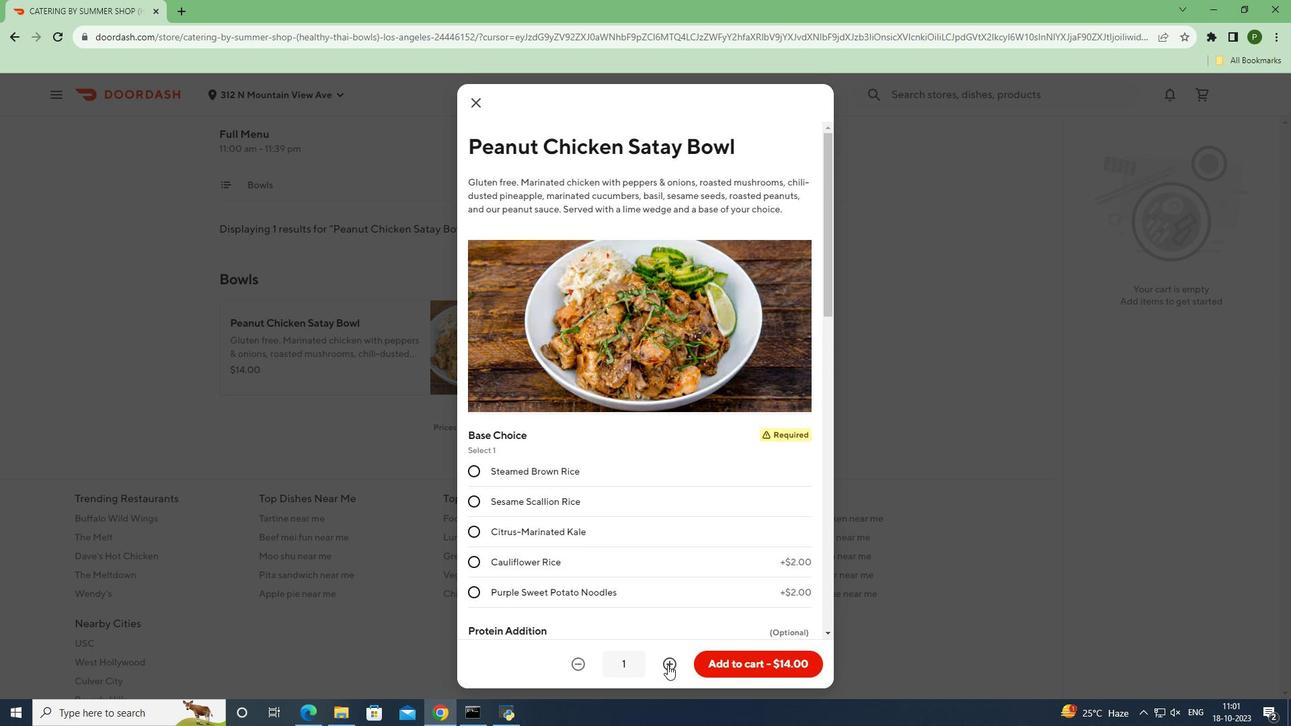 
